 Task: Select the turn off cloud changes.
Action: Mouse moved to (63, 468)
Screenshot: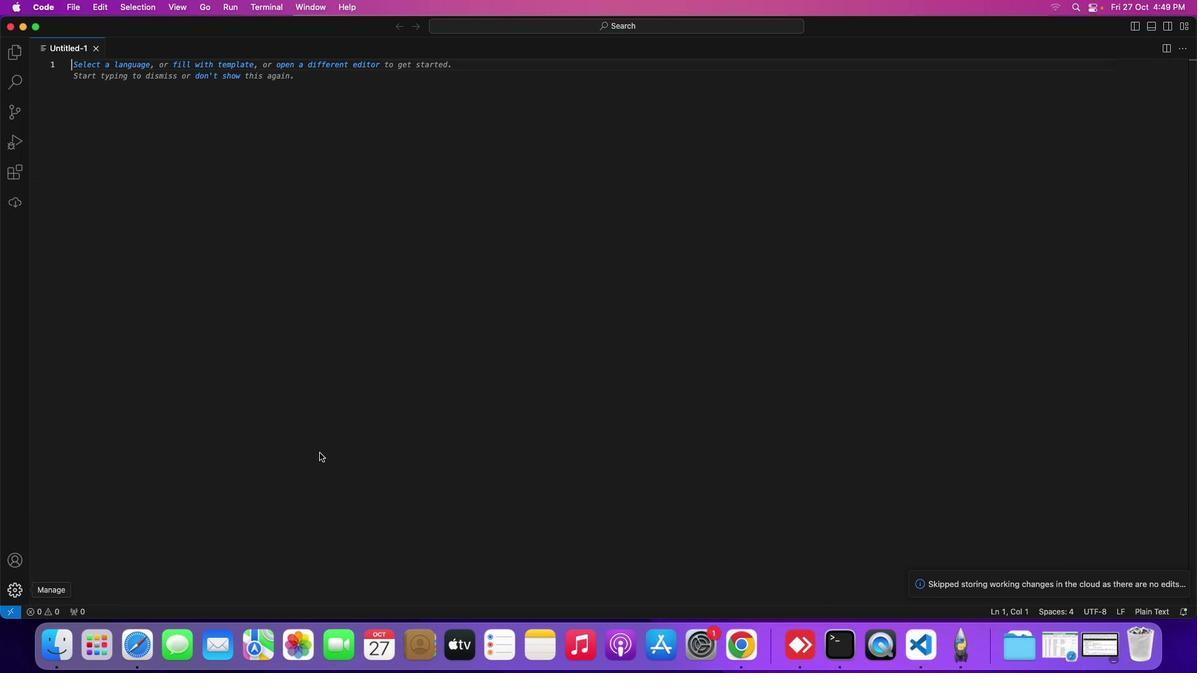 
Action: Mouse pressed left at (63, 468)
Screenshot: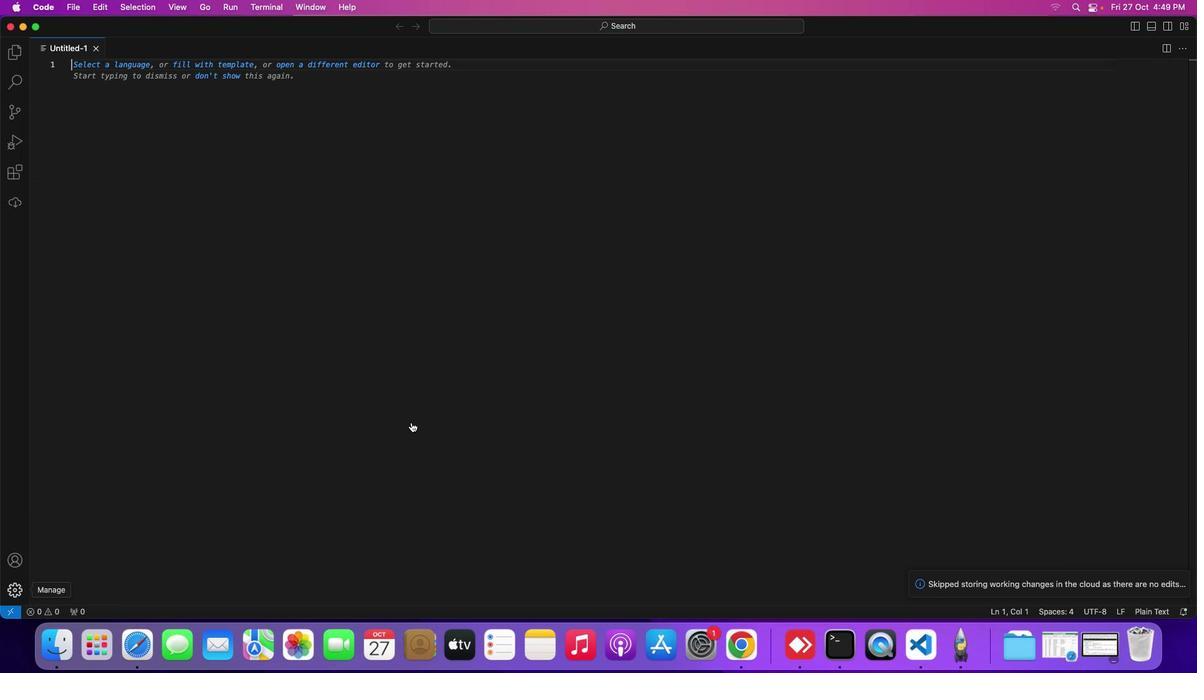 
Action: Mouse moved to (513, 209)
Screenshot: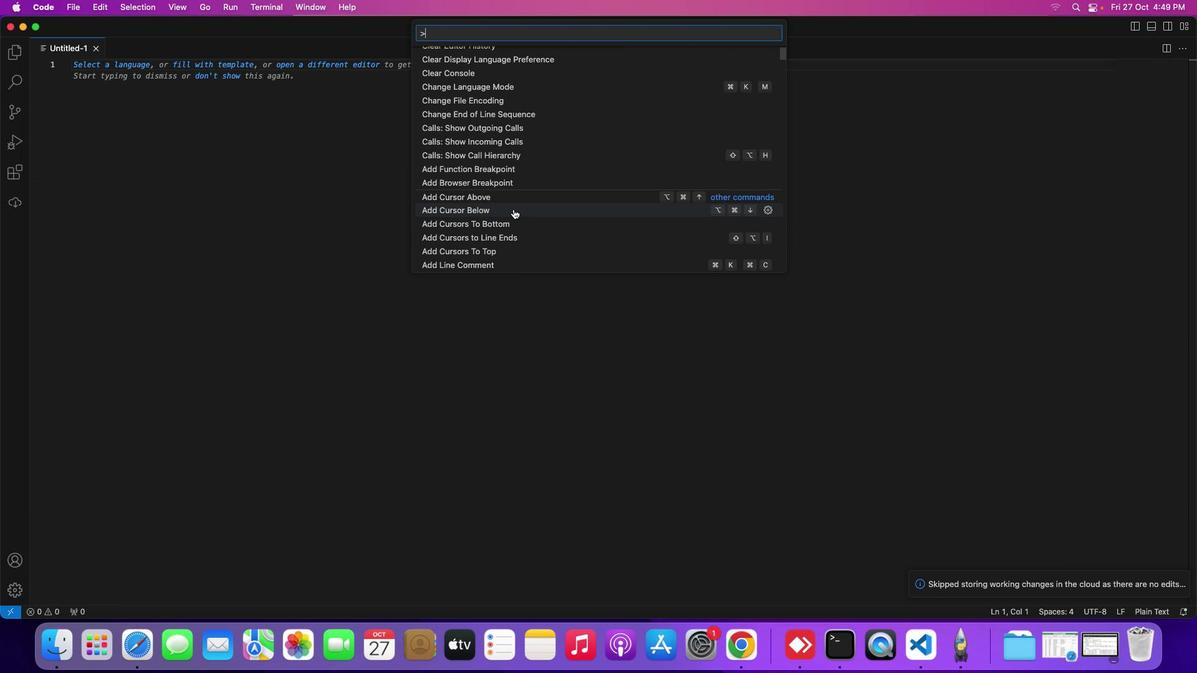 
Action: Mouse scrolled (513, 209) with delta (0, 0)
Screenshot: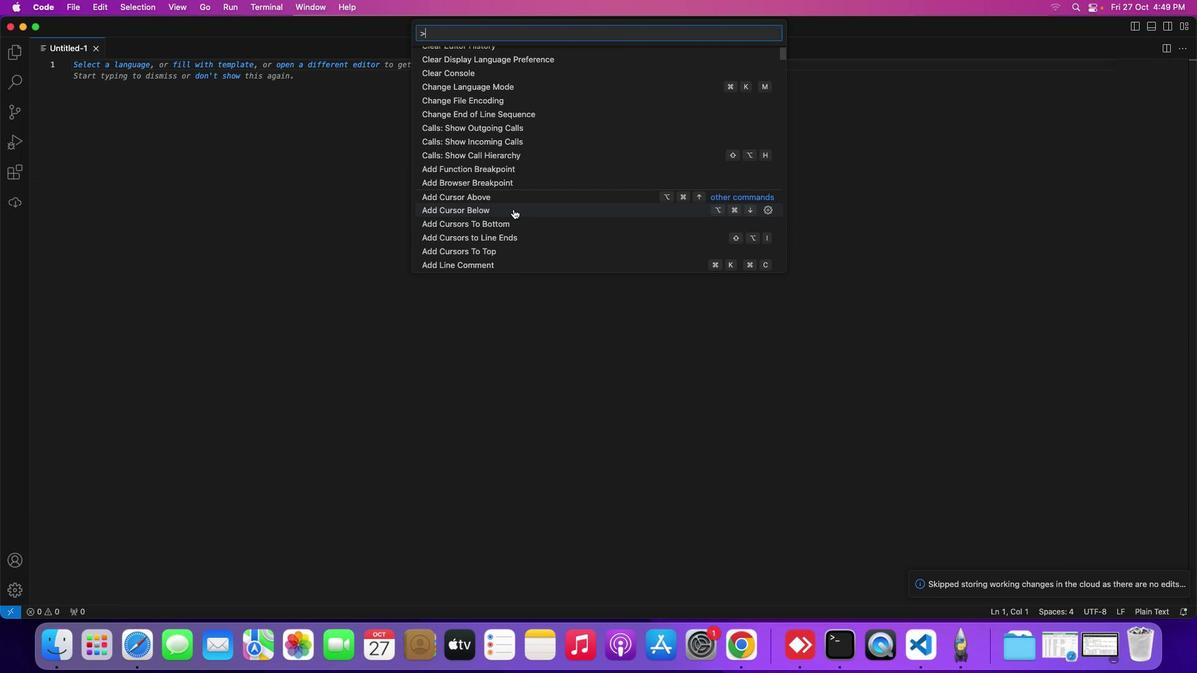 
Action: Mouse scrolled (513, 209) with delta (0, 0)
Screenshot: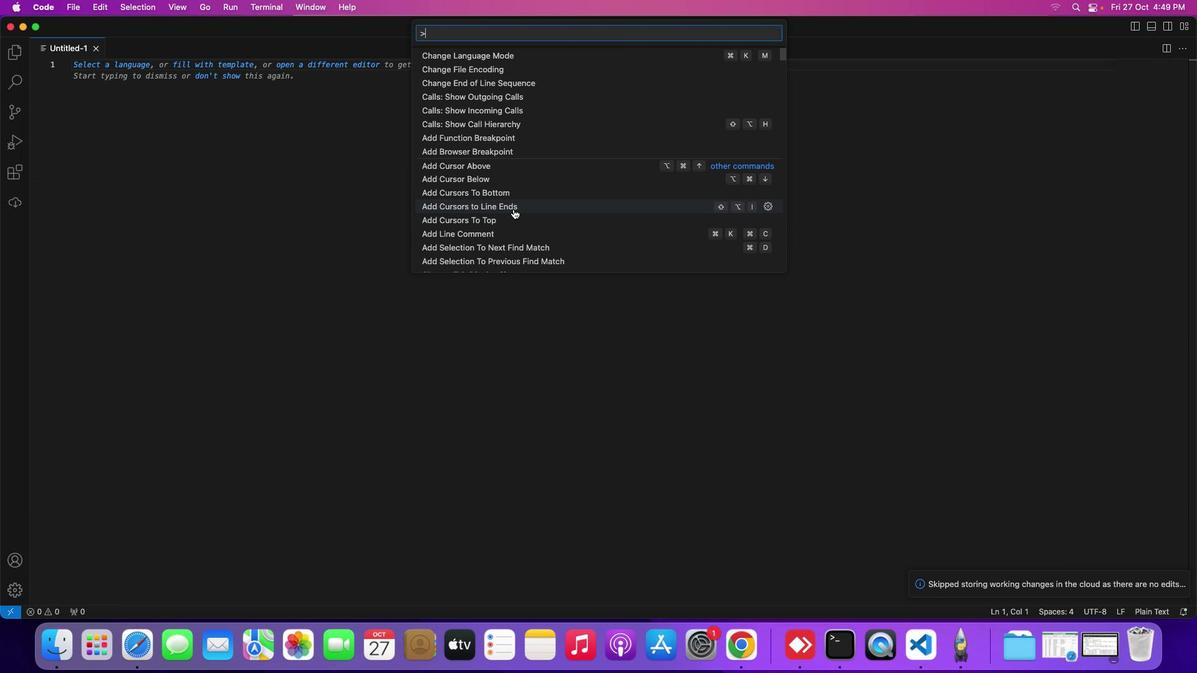 
Action: Mouse scrolled (513, 209) with delta (0, 0)
Screenshot: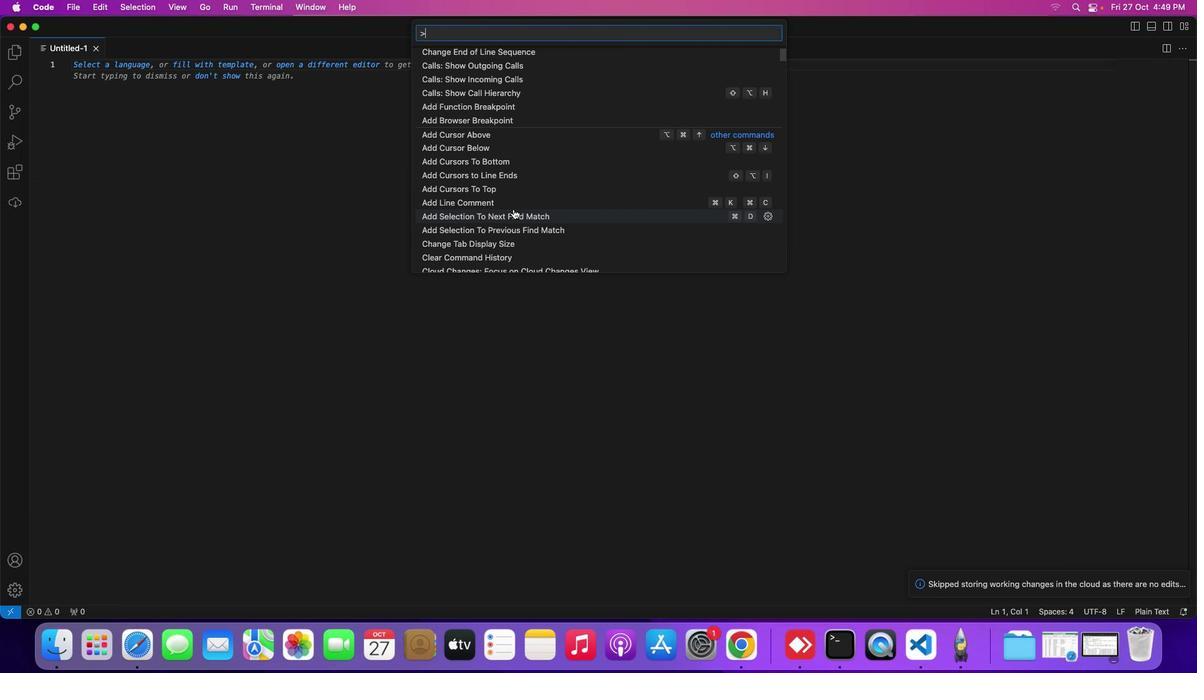 
Action: Mouse scrolled (513, 209) with delta (0, 0)
Screenshot: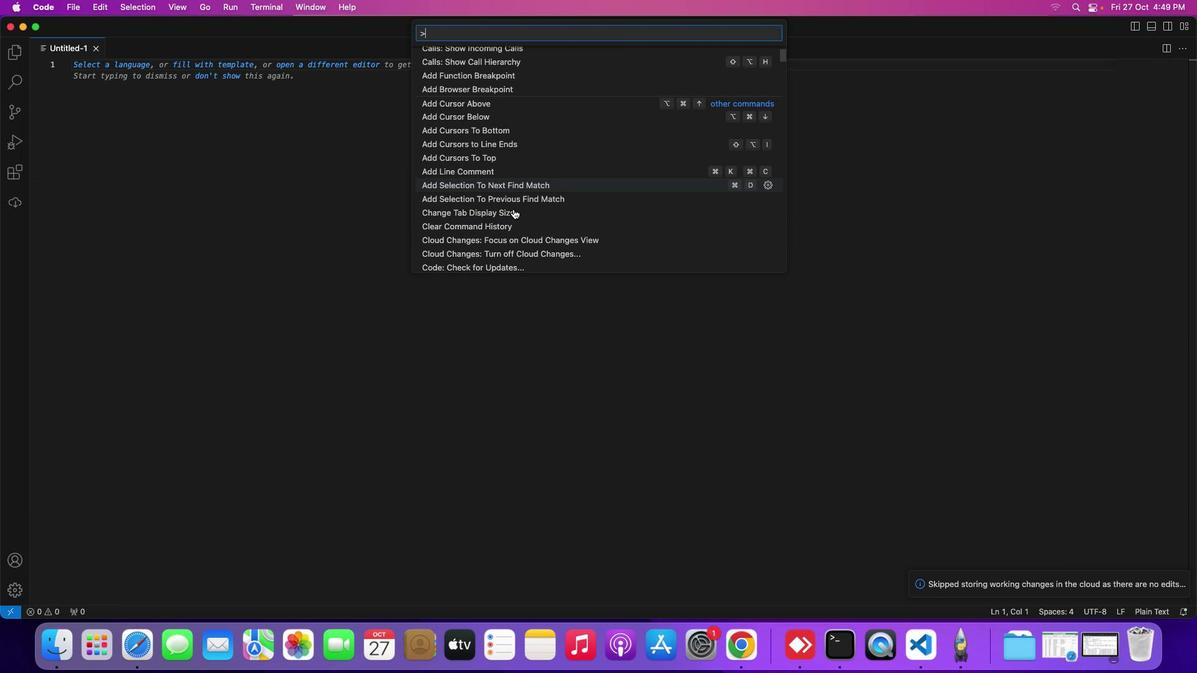 
Action: Mouse scrolled (513, 209) with delta (0, 0)
Screenshot: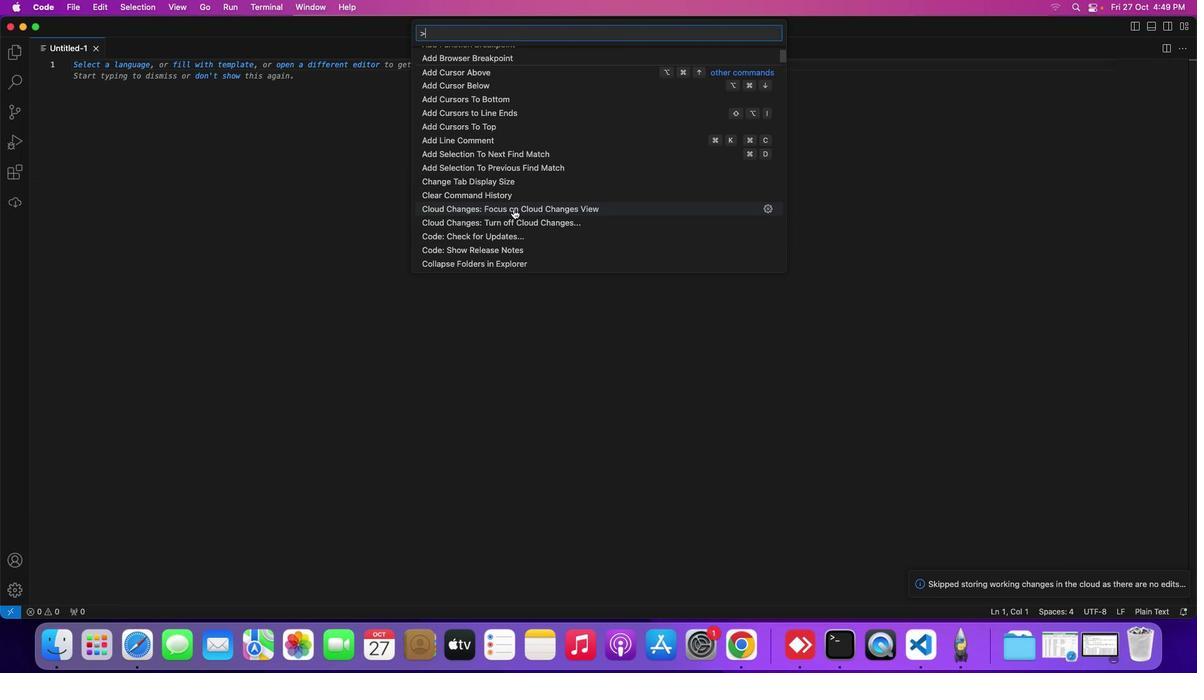 
Action: Mouse scrolled (513, 209) with delta (0, 0)
Screenshot: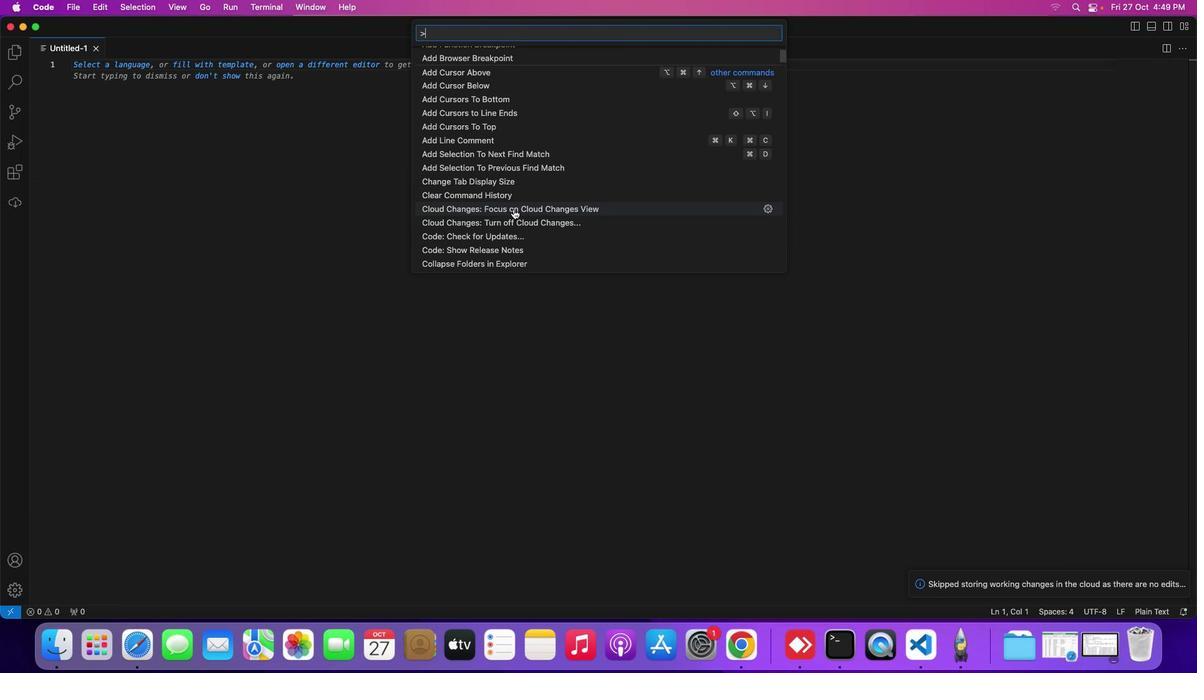
Action: Mouse moved to (514, 221)
Screenshot: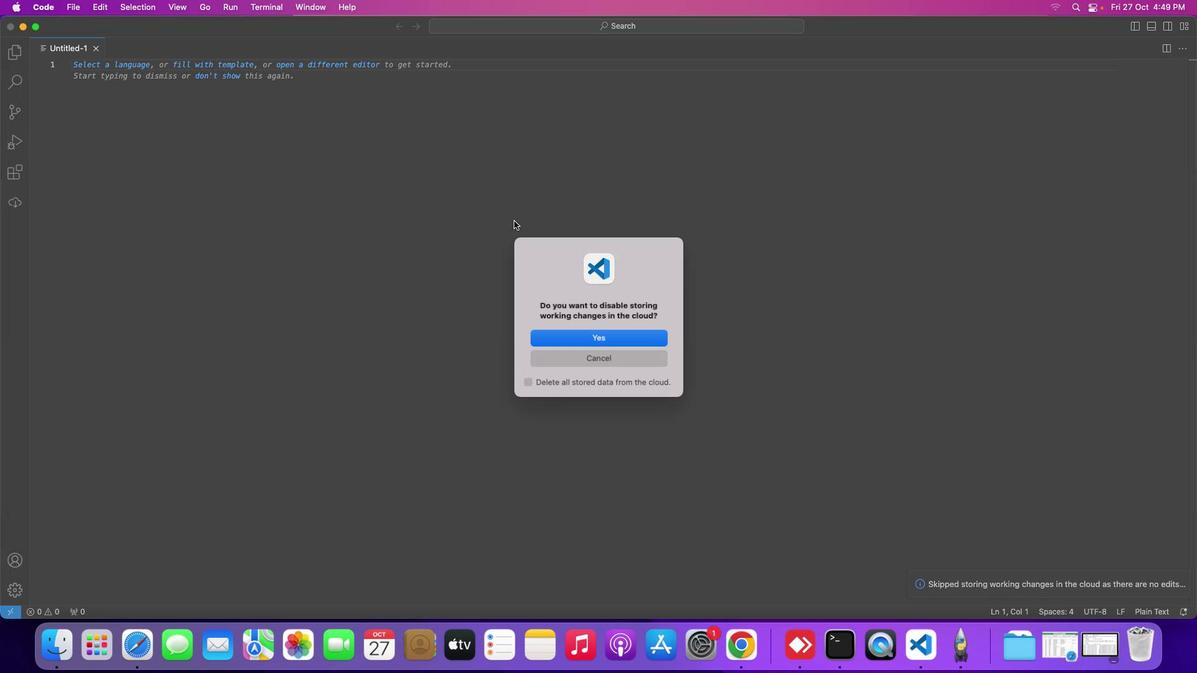 
Action: Mouse pressed left at (514, 221)
Screenshot: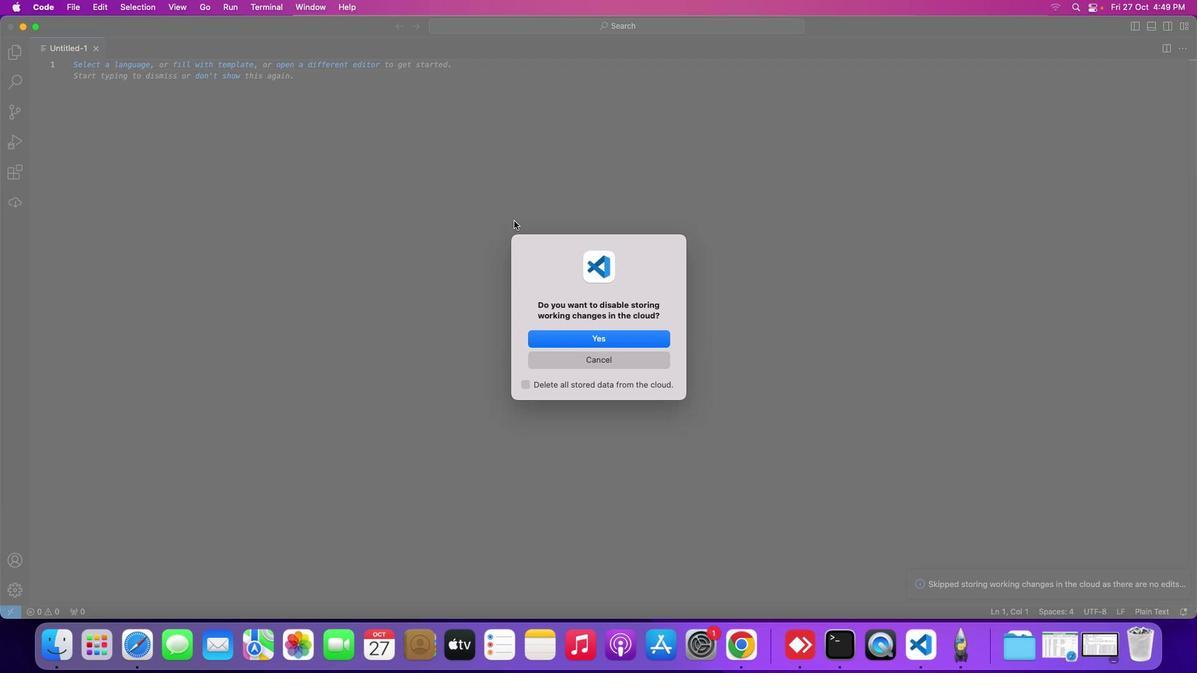 
Action: Mouse moved to (593, 335)
Screenshot: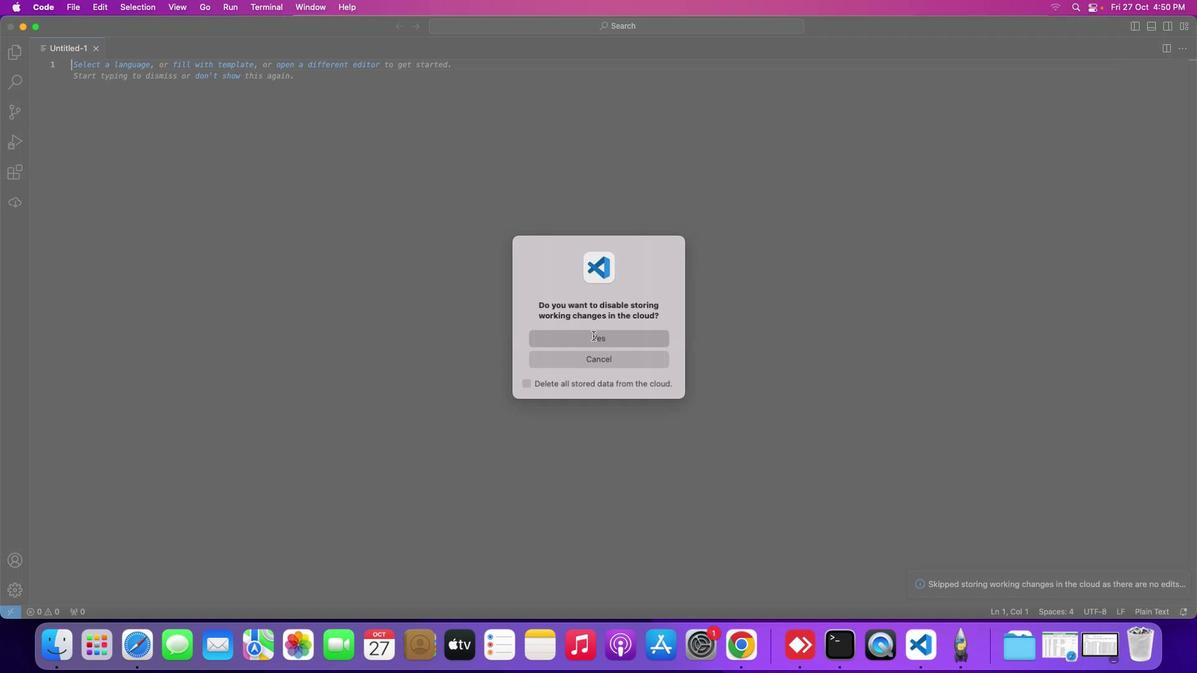 
Action: Mouse pressed left at (593, 335)
Screenshot: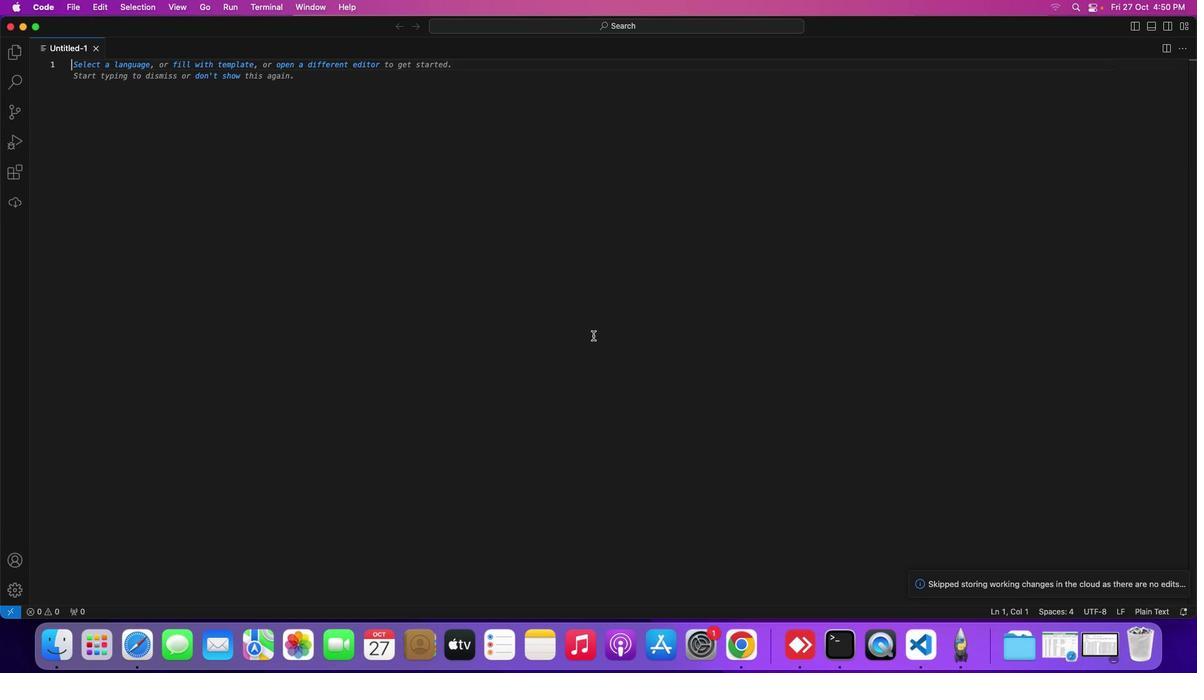
Action: Mouse moved to (593, 334)
Screenshot: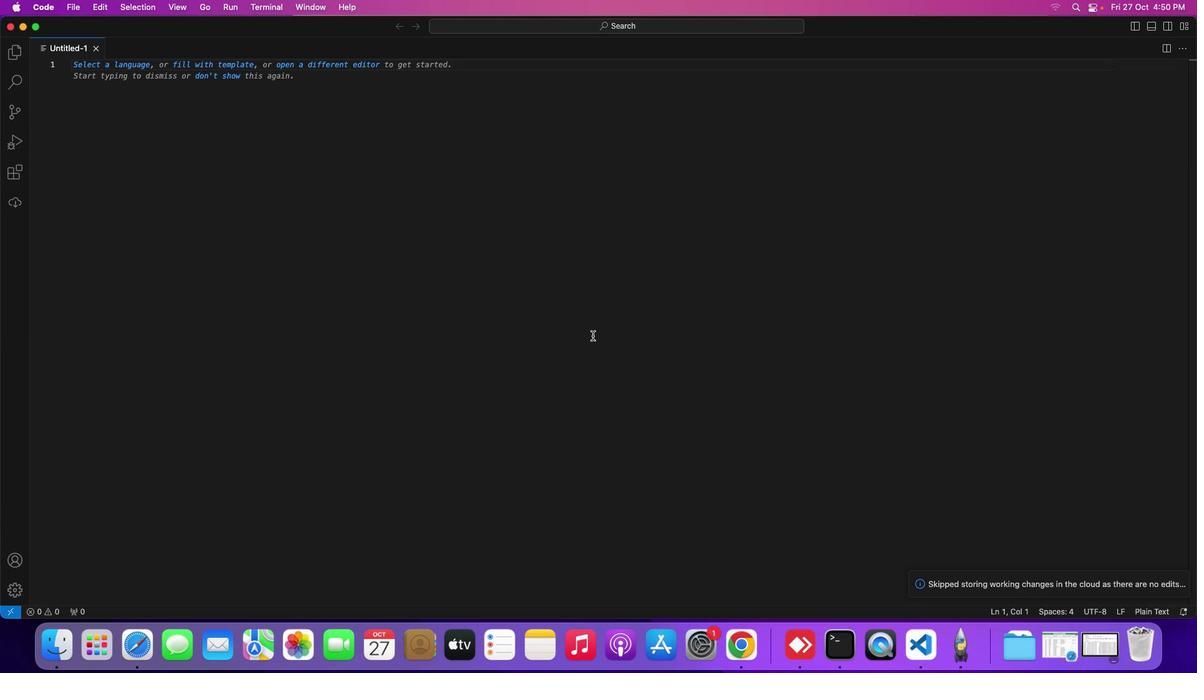 
